 Task: Create a rule from the Agile list, Priority changed -> Complete task in the project VelocityTech if Priority Cleared then Complete Task.
Action: Mouse moved to (63, 337)
Screenshot: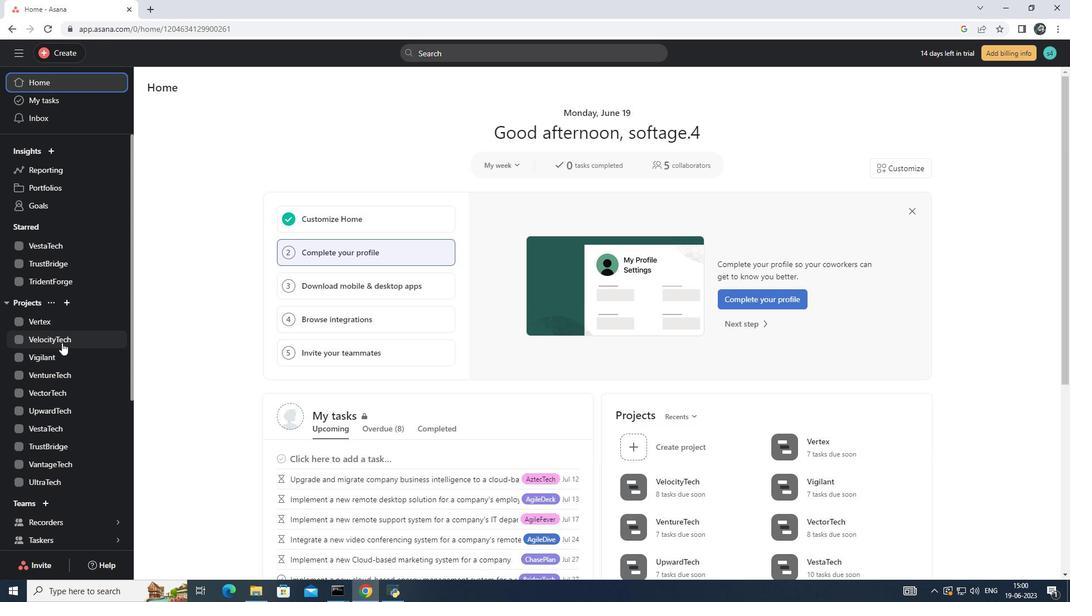 
Action: Mouse pressed left at (63, 337)
Screenshot: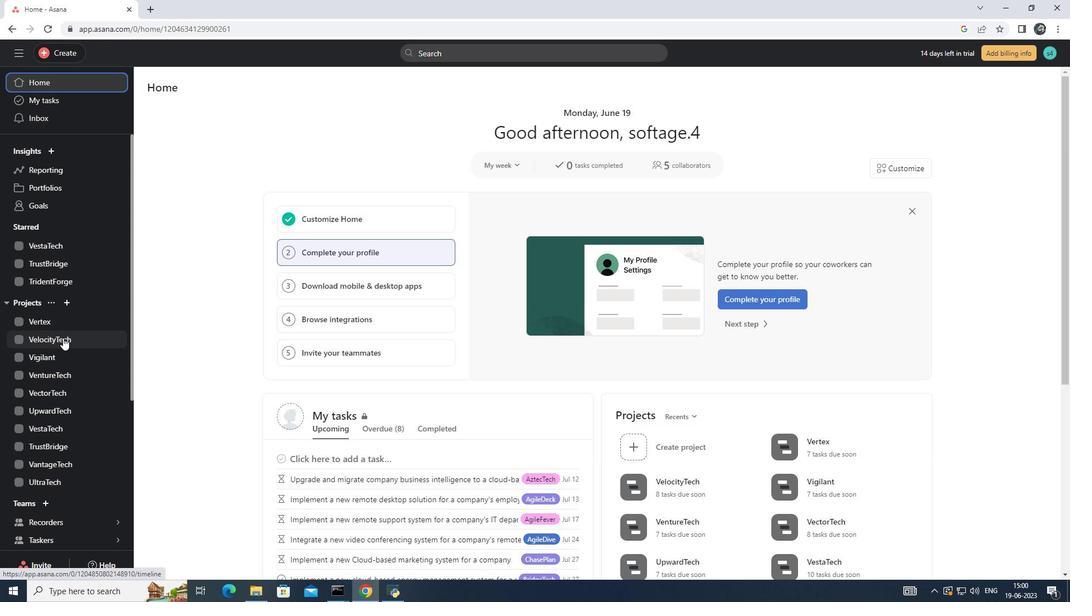 
Action: Mouse moved to (1039, 94)
Screenshot: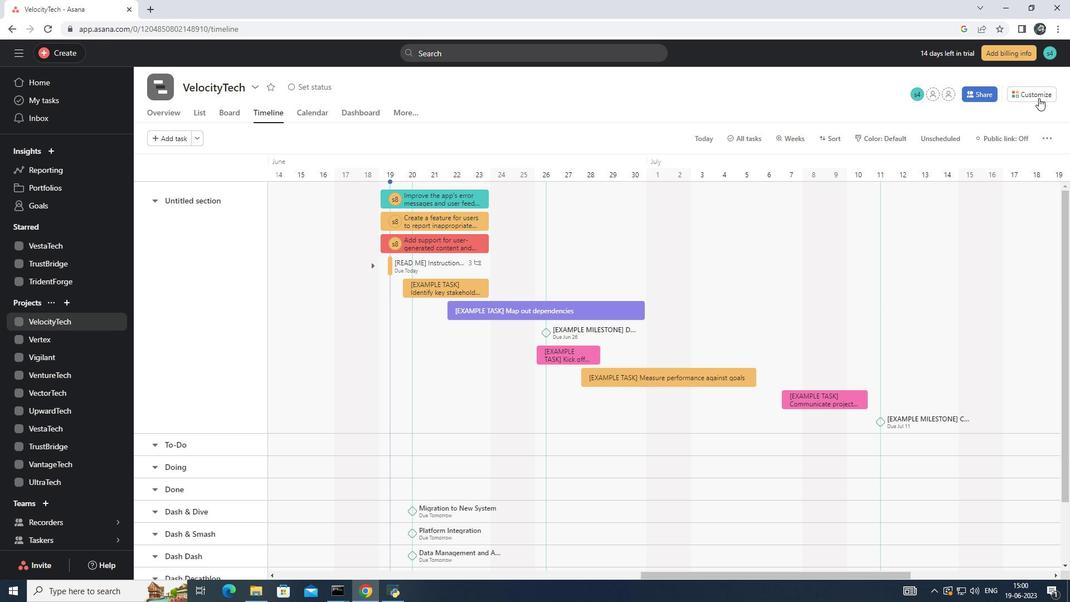
Action: Mouse pressed left at (1039, 94)
Screenshot: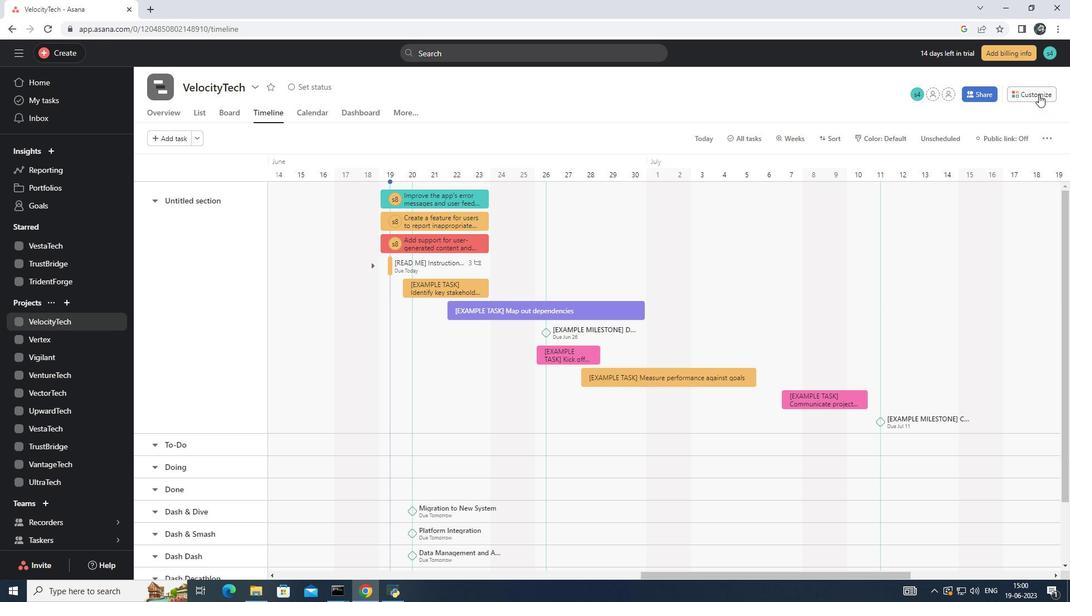 
Action: Mouse moved to (824, 278)
Screenshot: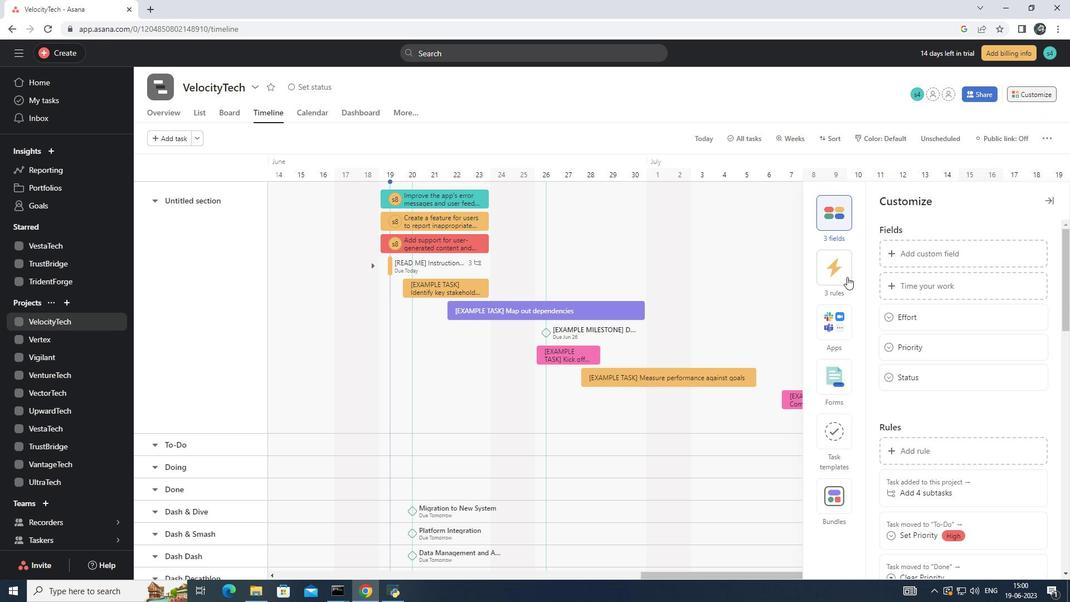 
Action: Mouse pressed left at (824, 278)
Screenshot: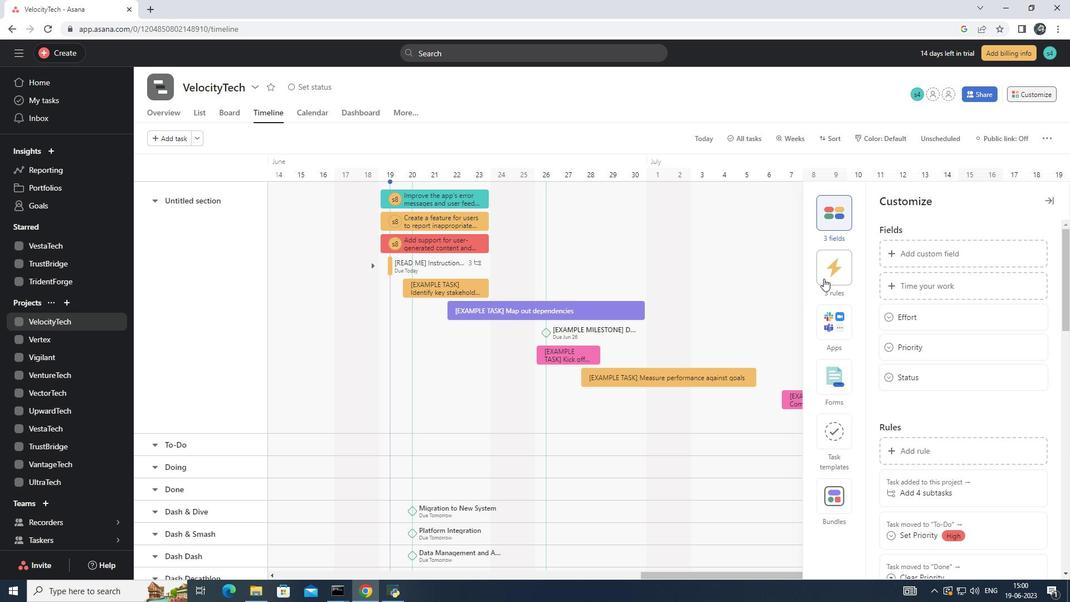 
Action: Mouse moved to (921, 253)
Screenshot: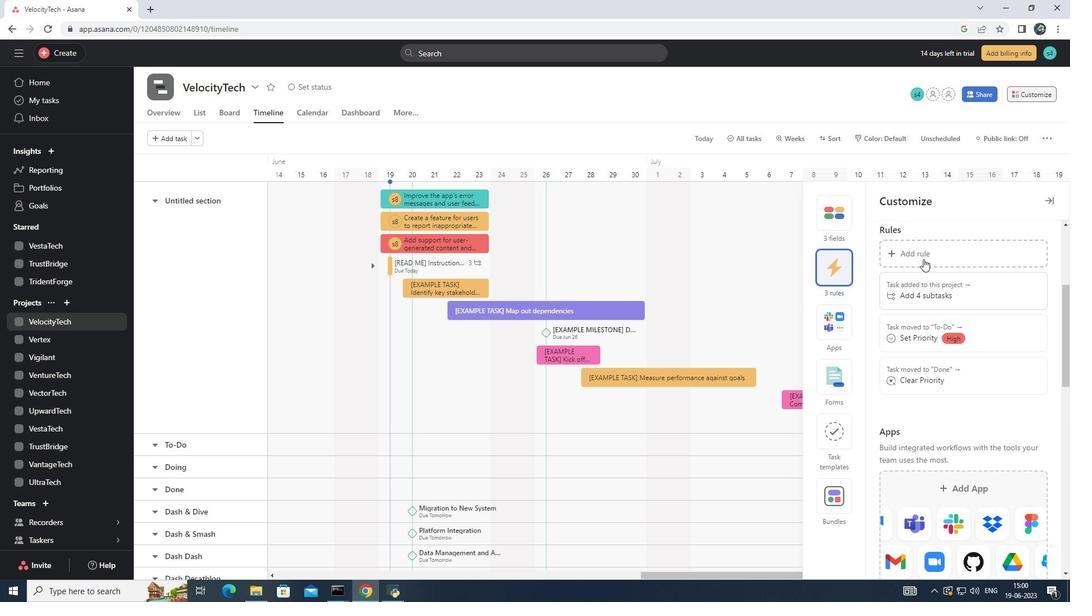
Action: Mouse pressed left at (921, 253)
Screenshot: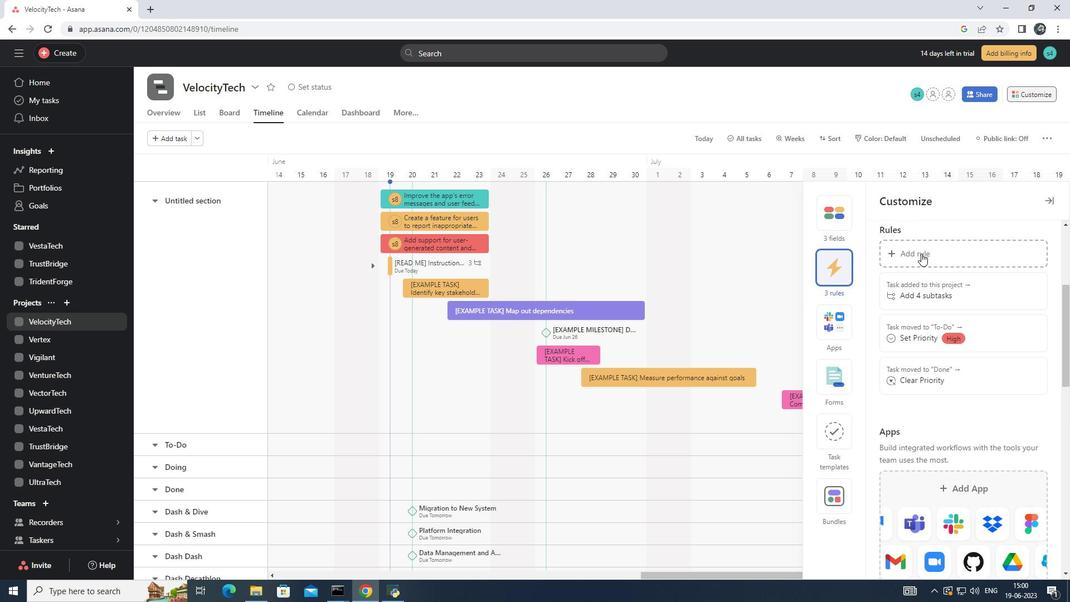 
Action: Mouse moved to (232, 168)
Screenshot: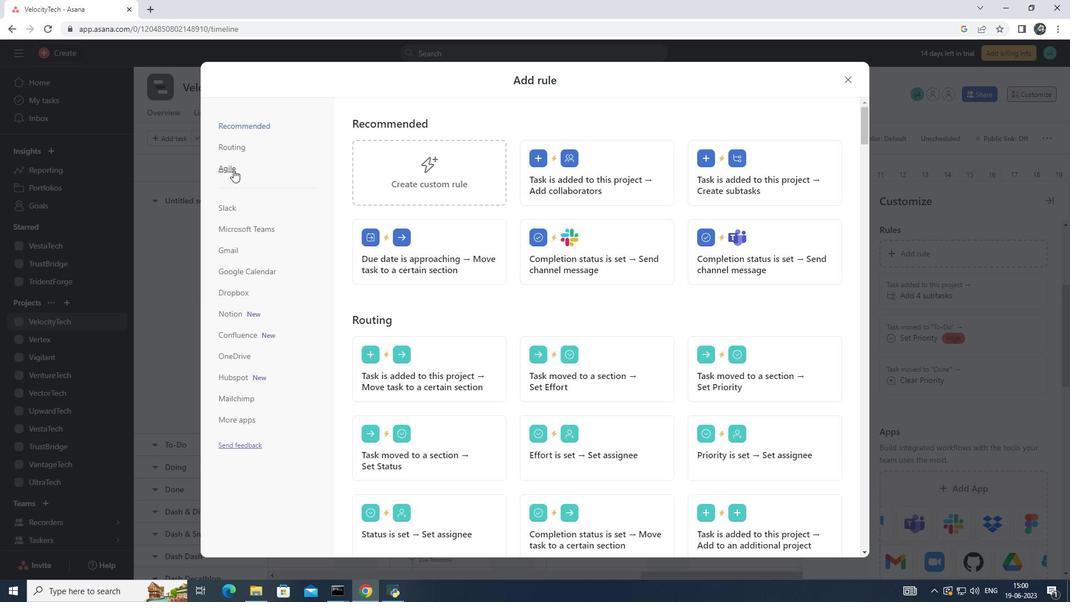 
Action: Mouse pressed left at (232, 168)
Screenshot: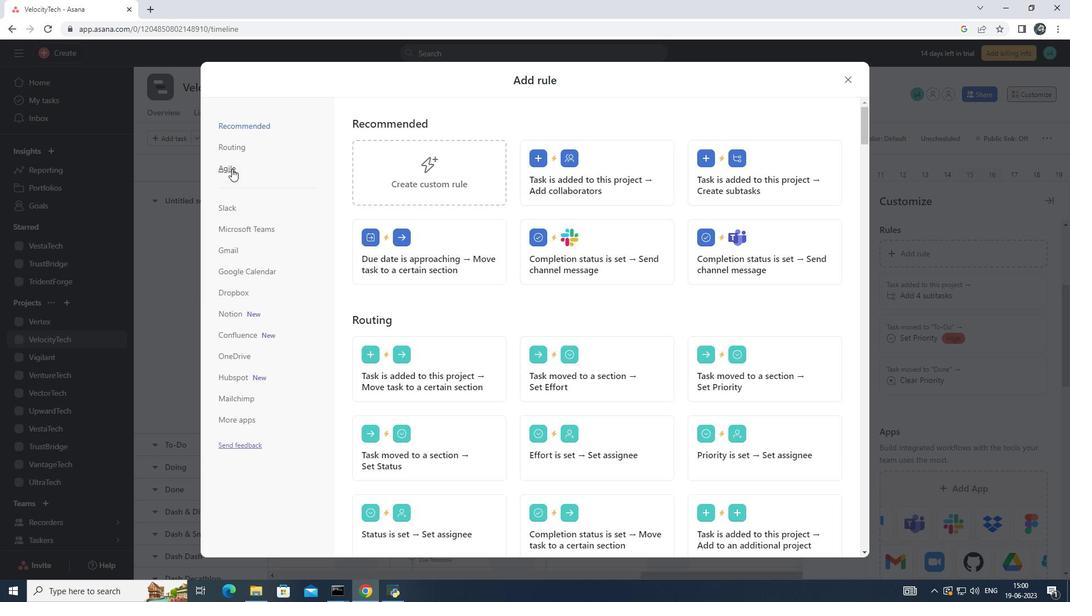 
Action: Mouse moved to (622, 165)
Screenshot: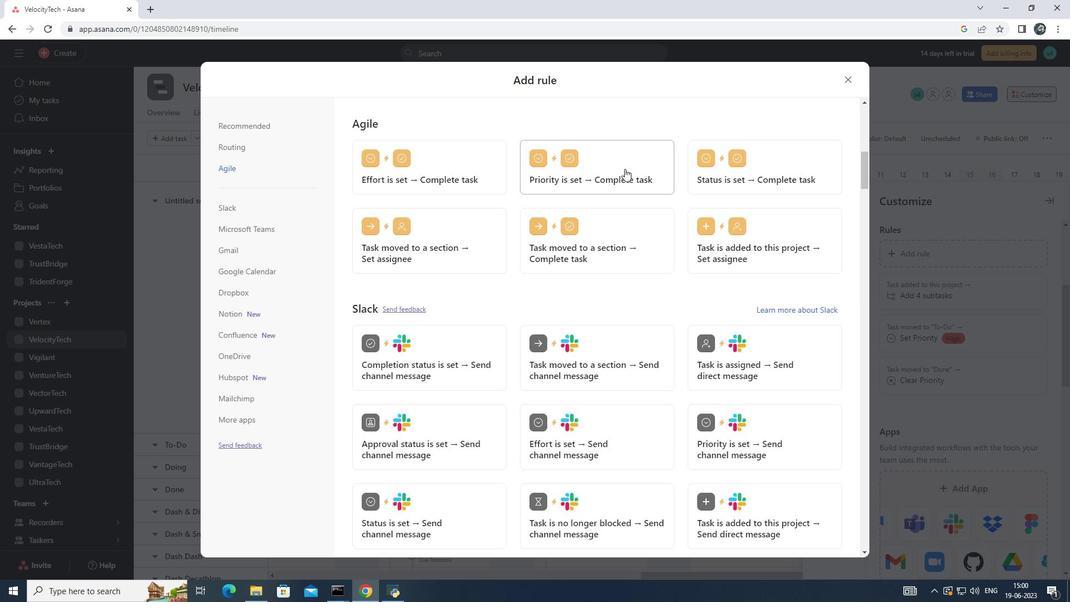 
Action: Mouse pressed left at (622, 165)
Screenshot: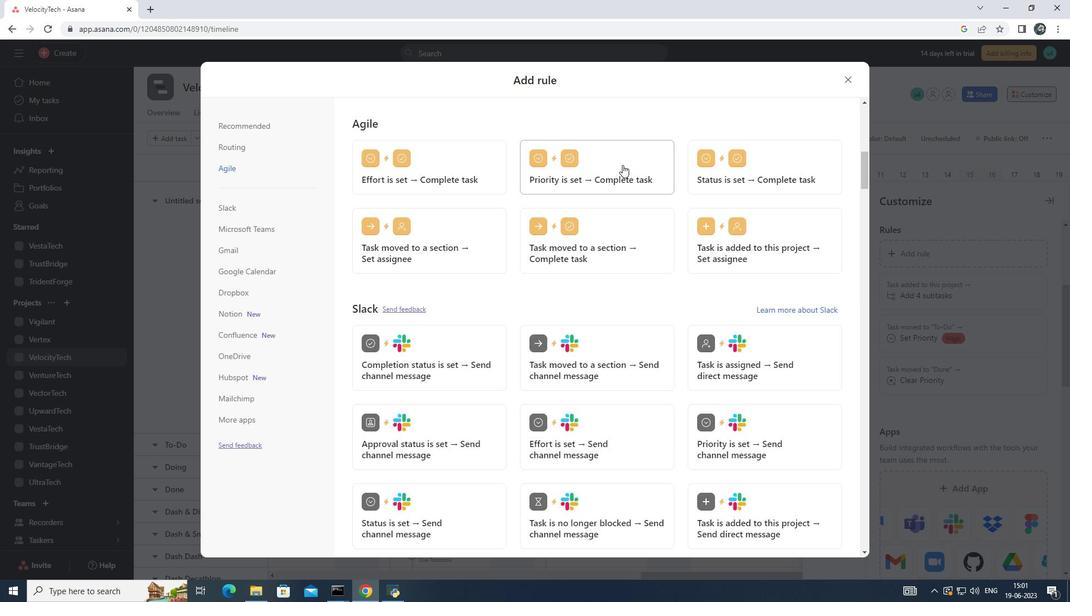 
Action: Mouse moved to (414, 293)
Screenshot: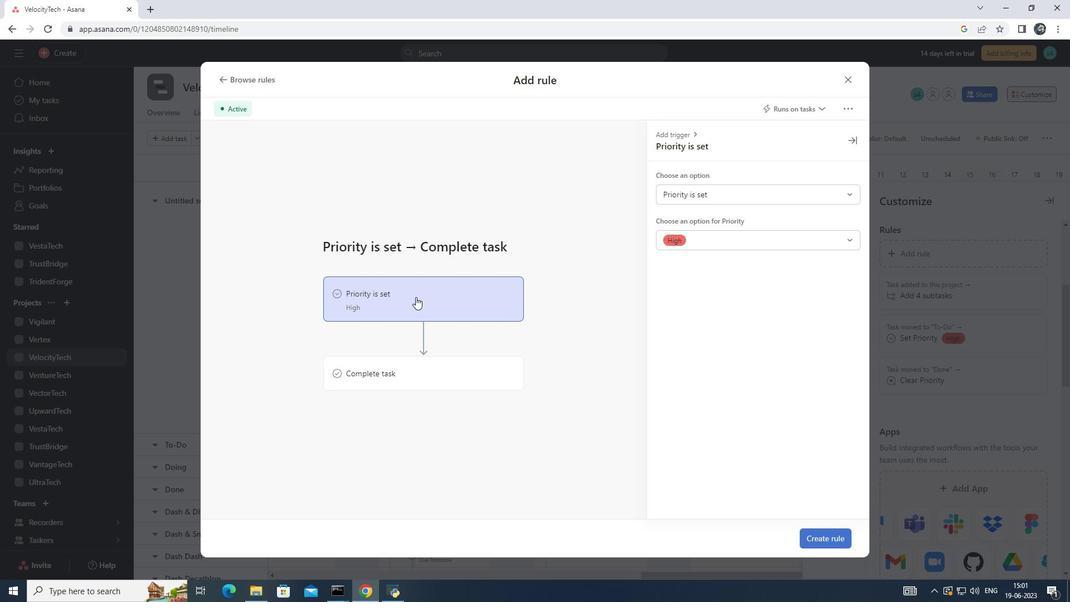 
Action: Mouse pressed left at (414, 293)
Screenshot: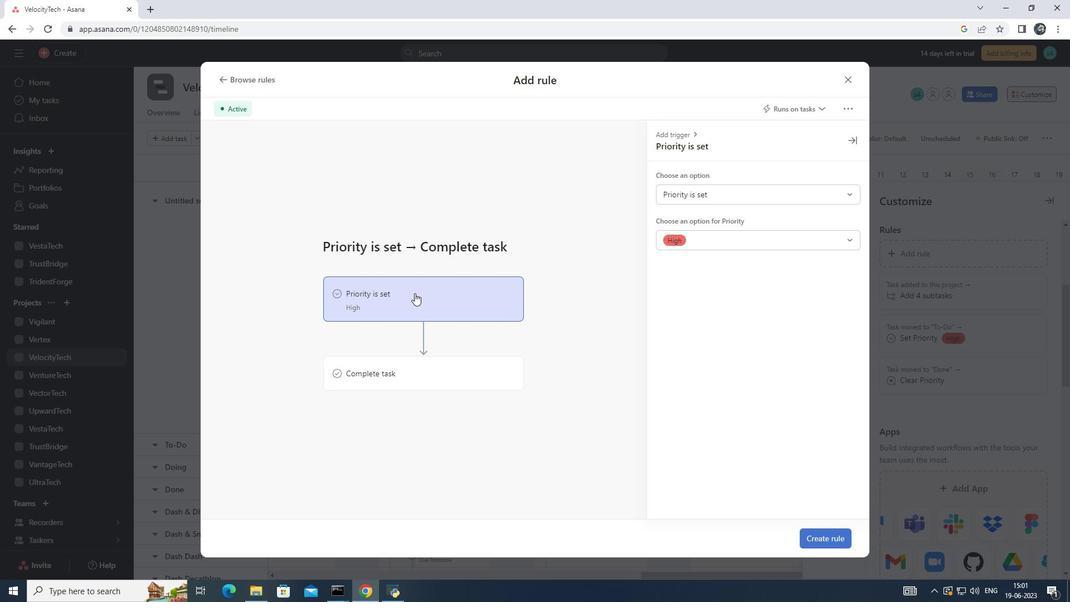 
Action: Mouse moved to (724, 199)
Screenshot: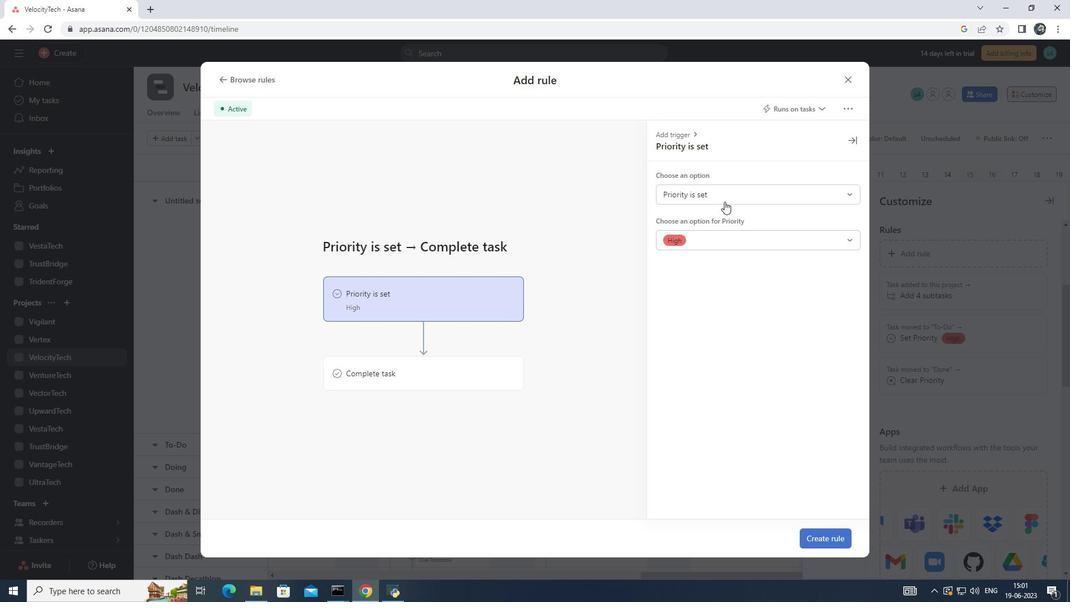 
Action: Mouse pressed left at (724, 199)
Screenshot: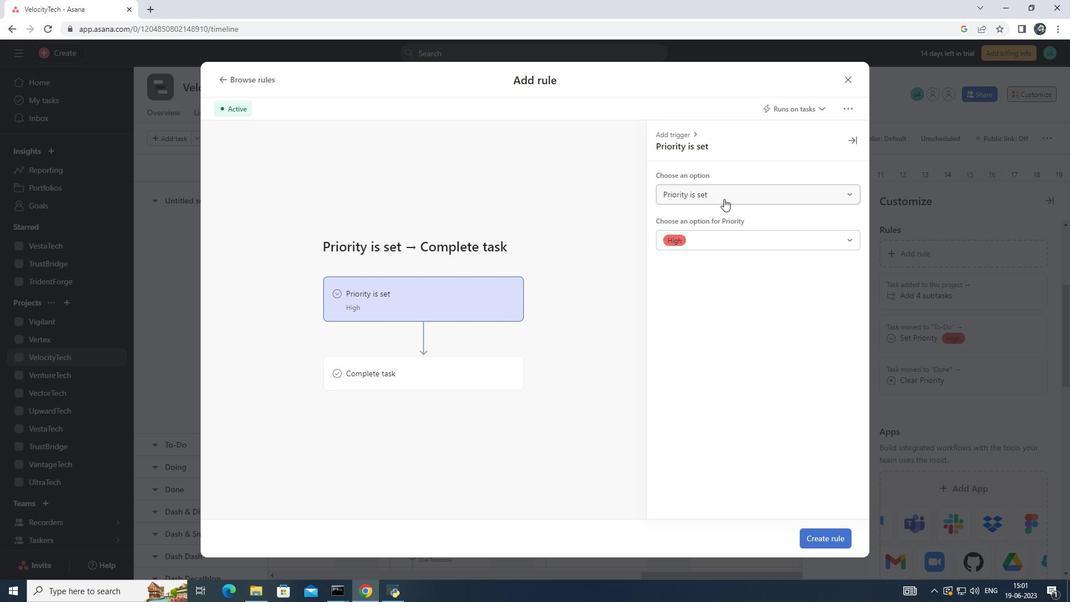 
Action: Mouse moved to (719, 238)
Screenshot: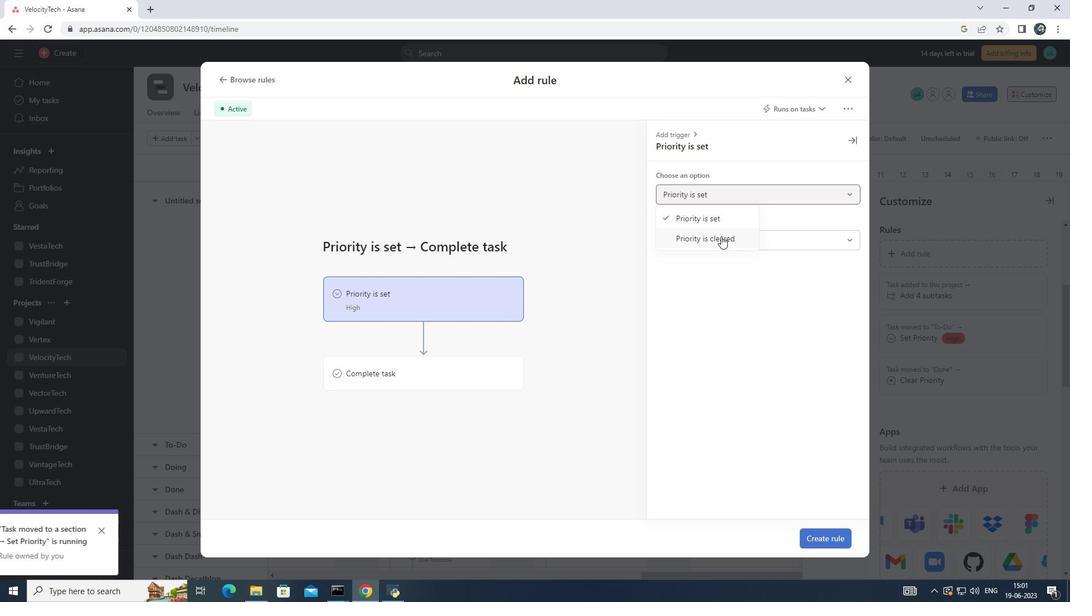 
Action: Mouse pressed left at (719, 238)
Screenshot: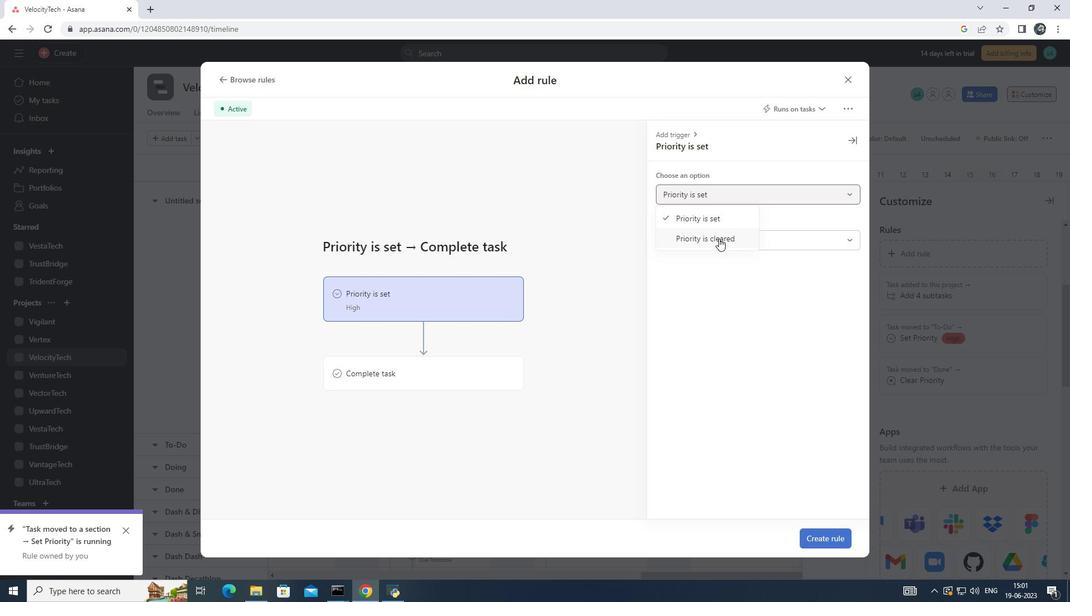 
Action: Mouse moved to (435, 371)
Screenshot: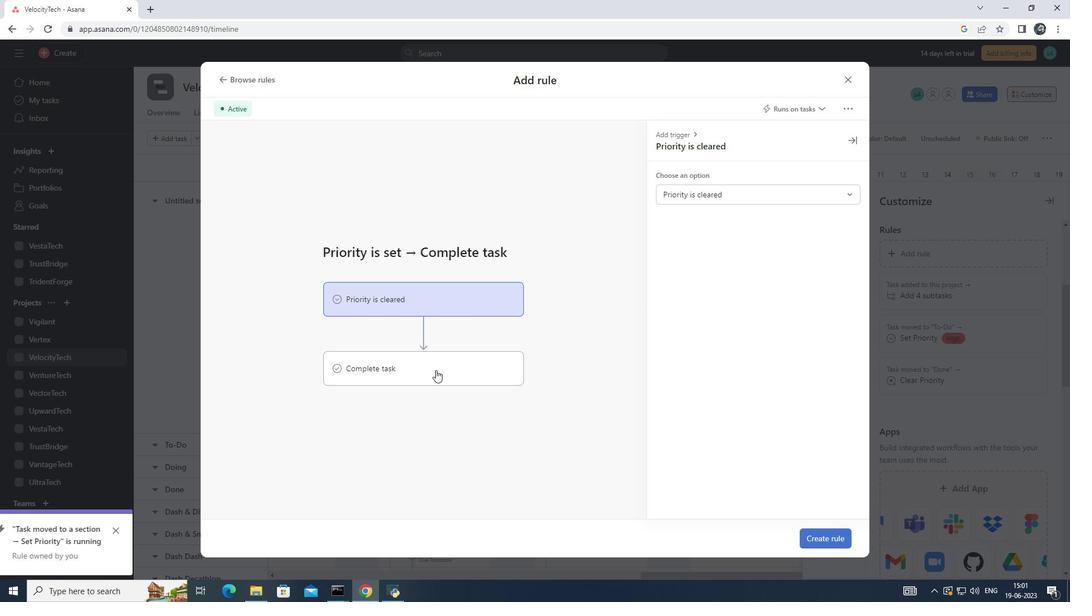 
Action: Mouse pressed left at (435, 371)
Screenshot: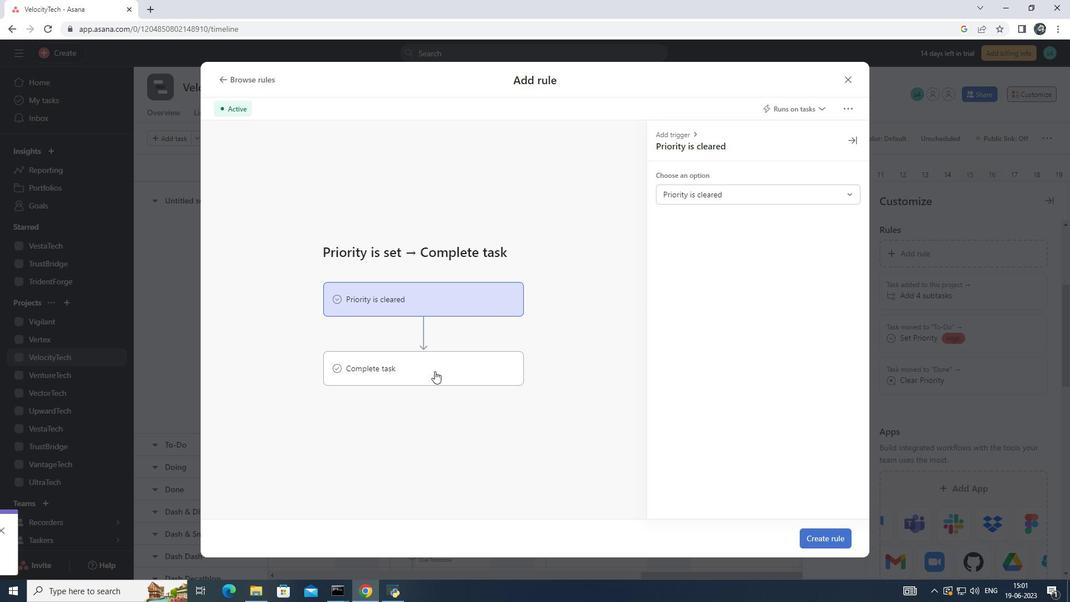 
Action: Mouse moved to (728, 193)
Screenshot: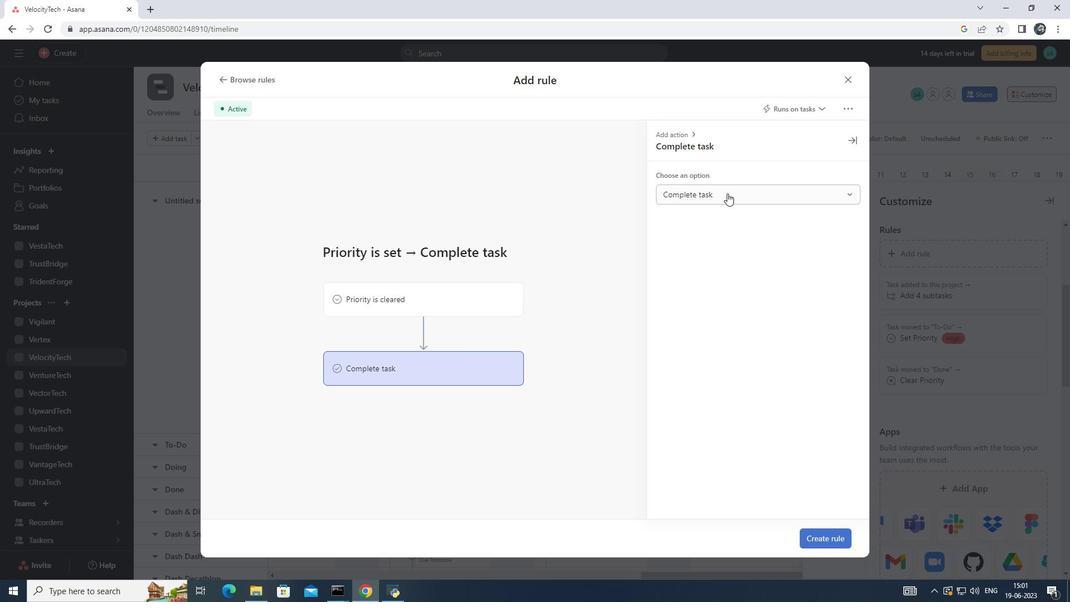 
Action: Mouse pressed left at (728, 193)
Screenshot: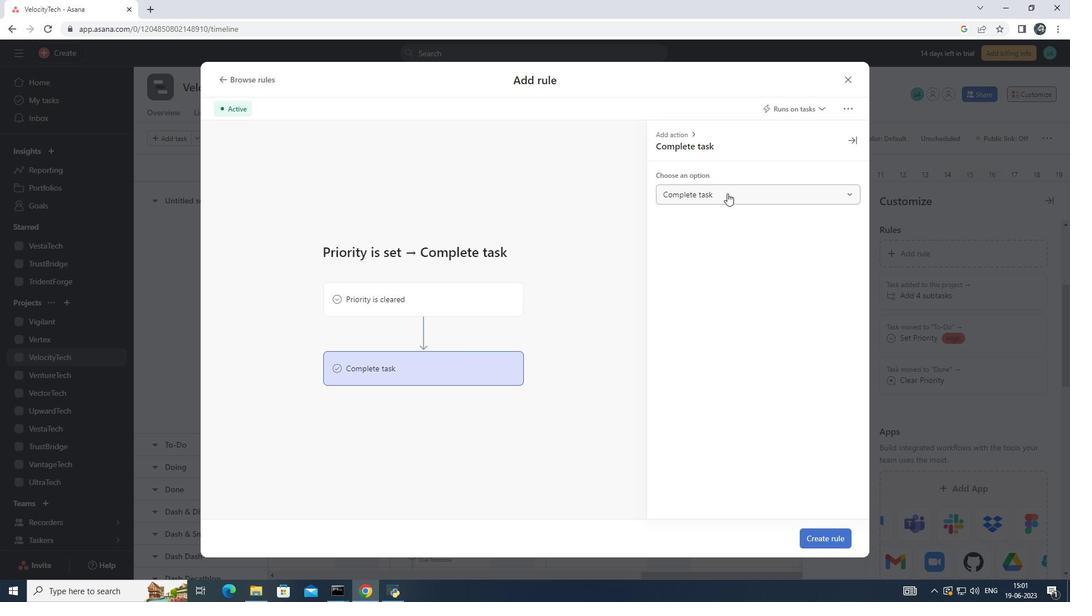 
Action: Mouse moved to (722, 221)
Screenshot: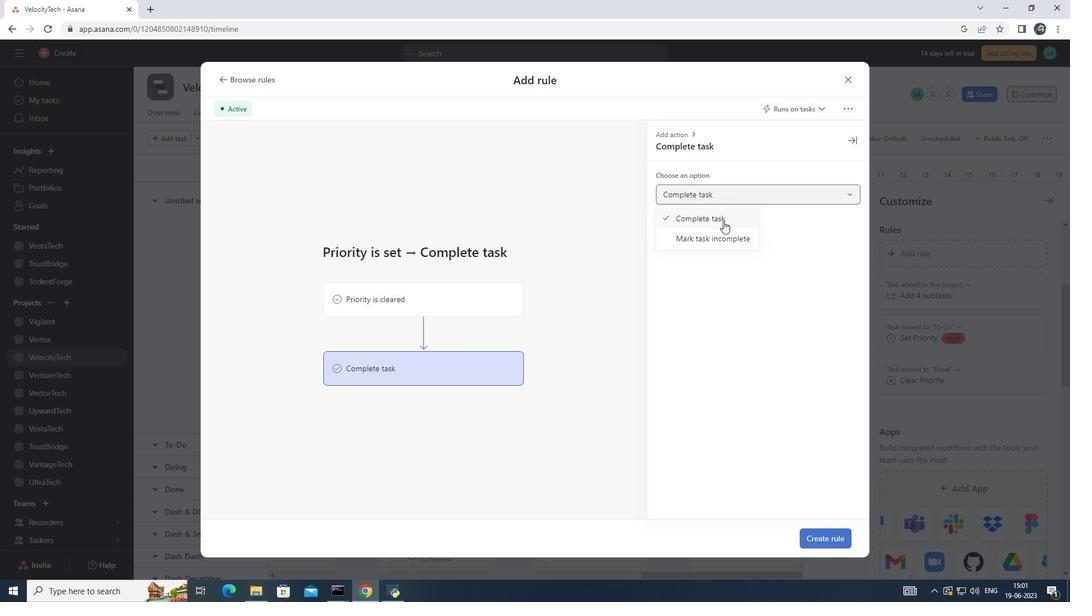 
Action: Mouse pressed left at (722, 221)
Screenshot: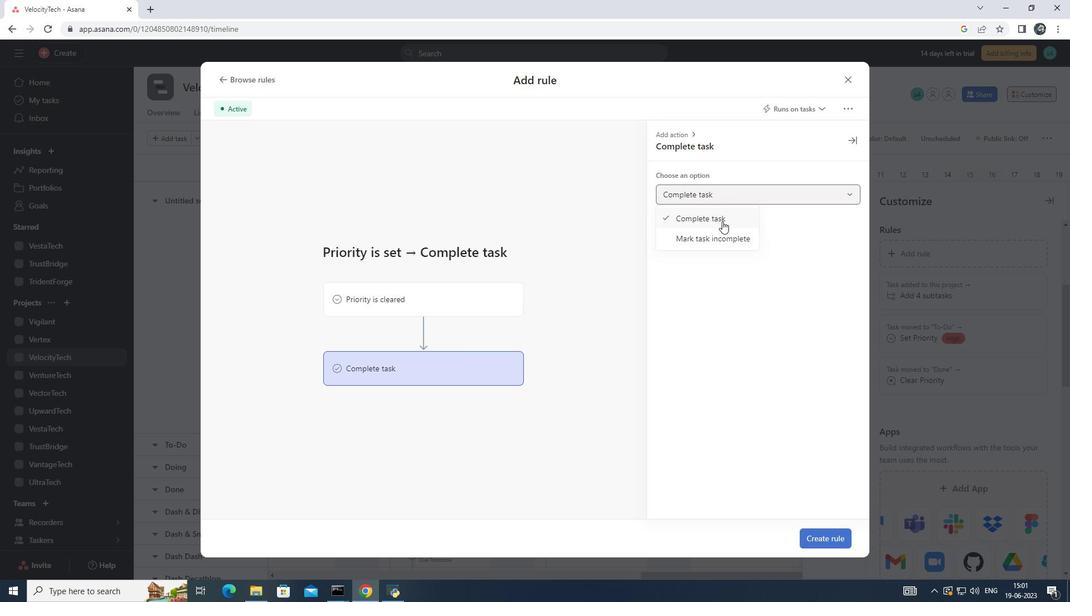 
Action: Mouse moved to (830, 538)
Screenshot: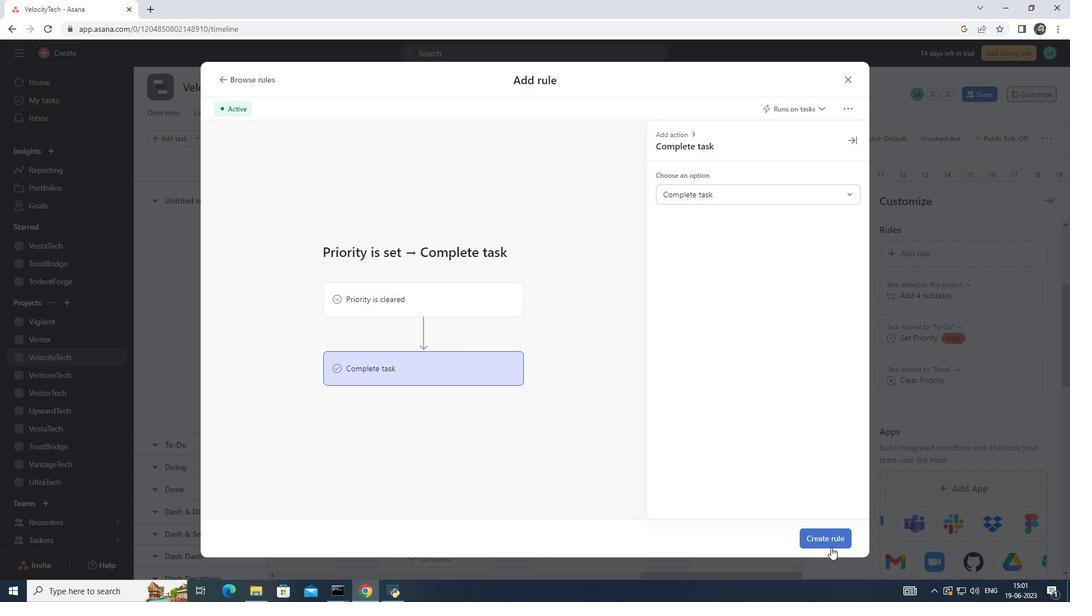 
Action: Mouse pressed left at (830, 538)
Screenshot: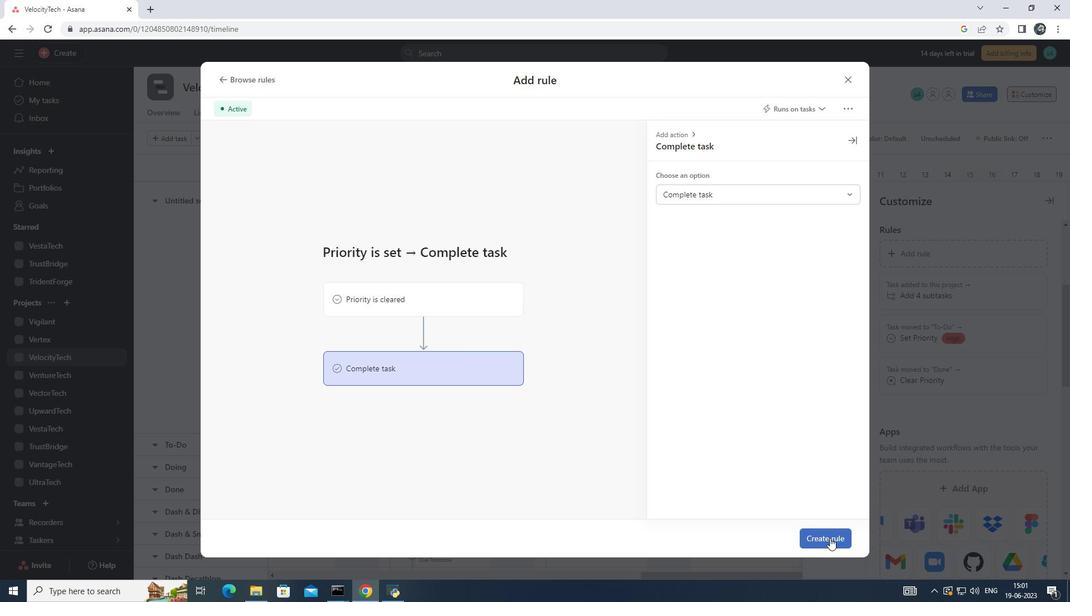 
